 Task: Create a sub task Gather and Analyse Requirements for the task  Implement version control for better code management in the project TracePlan , assign it to team member softage.7@softage.net and update the status of the sub task to  Off Track , set the priority of the sub task to High.
Action: Mouse moved to (60, 288)
Screenshot: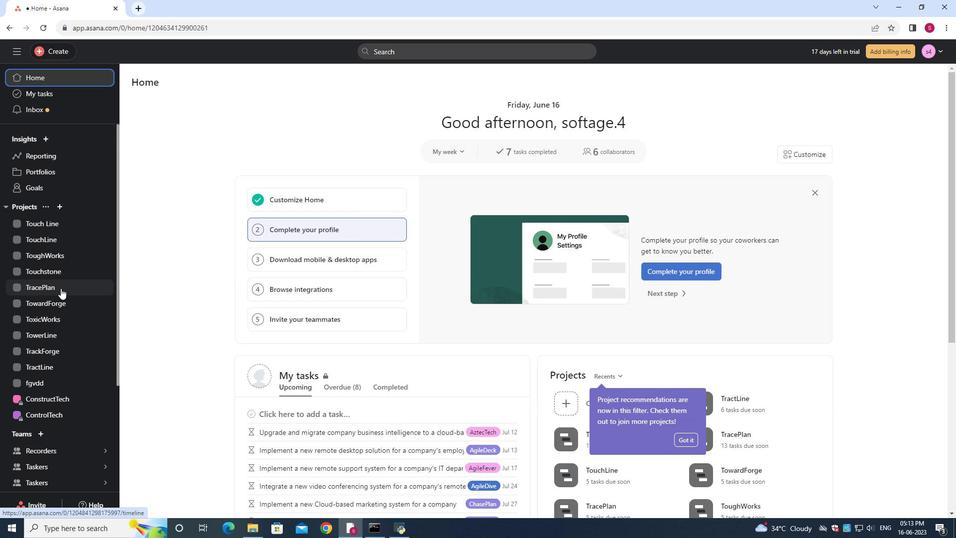 
Action: Mouse pressed left at (60, 288)
Screenshot: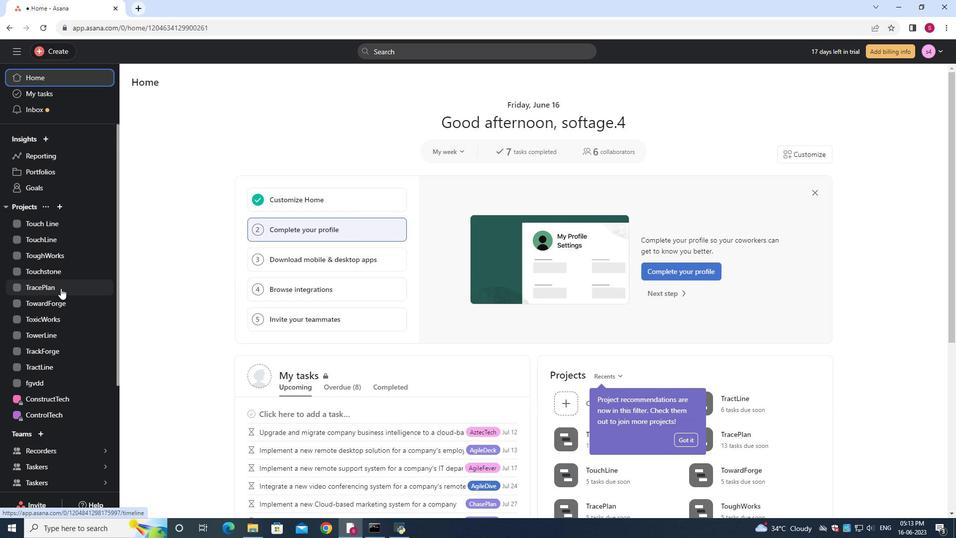 
Action: Mouse moved to (391, 225)
Screenshot: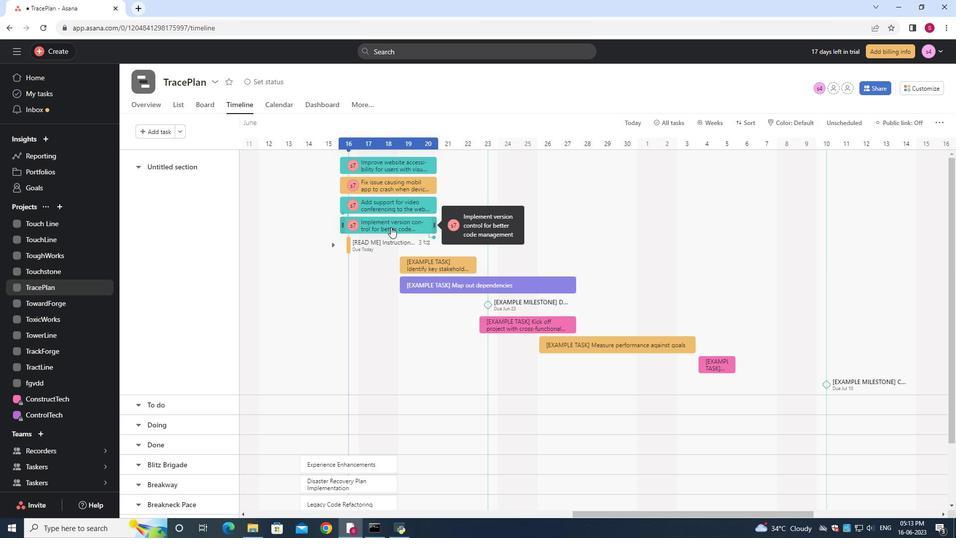 
Action: Mouse pressed left at (391, 225)
Screenshot: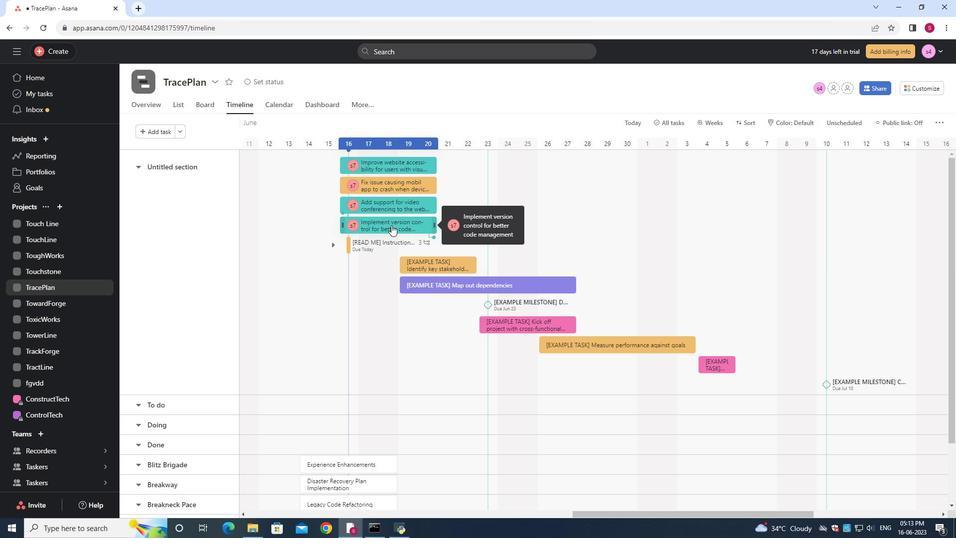 
Action: Mouse moved to (730, 307)
Screenshot: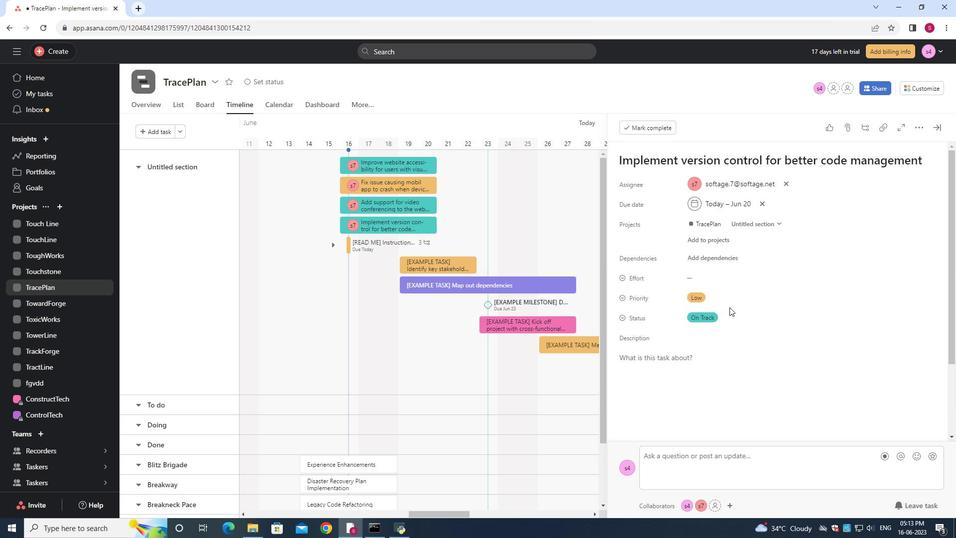 
Action: Mouse scrolled (730, 307) with delta (0, 0)
Screenshot: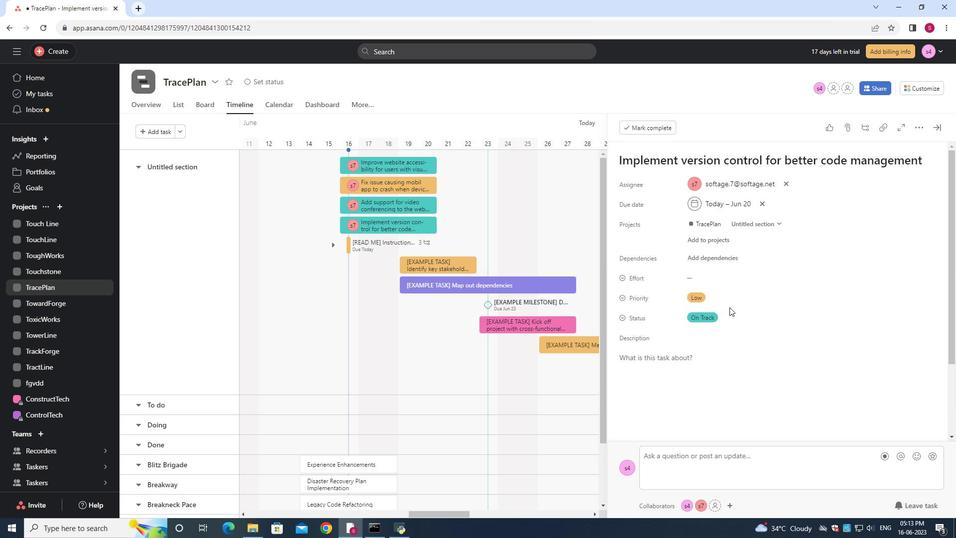 
Action: Mouse moved to (730, 309)
Screenshot: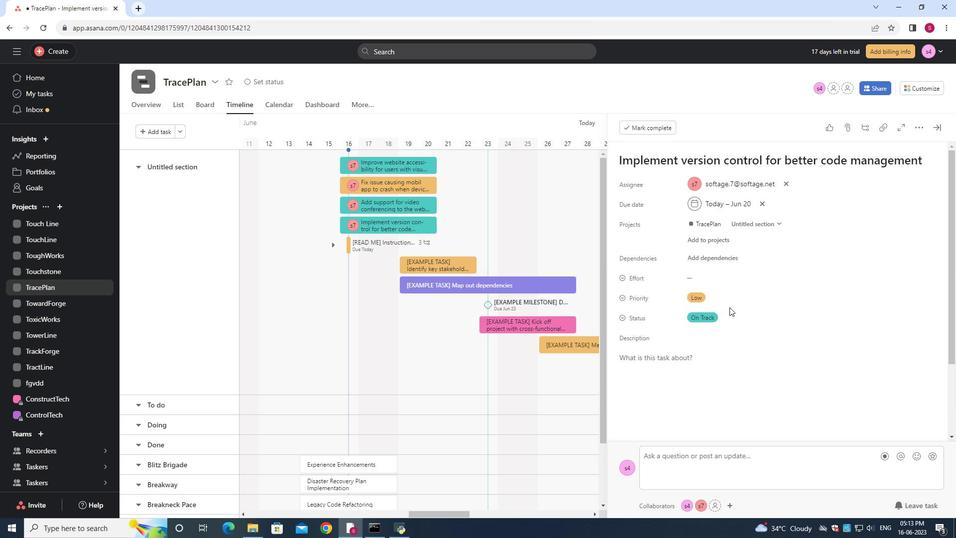 
Action: Mouse scrolled (730, 309) with delta (0, 0)
Screenshot: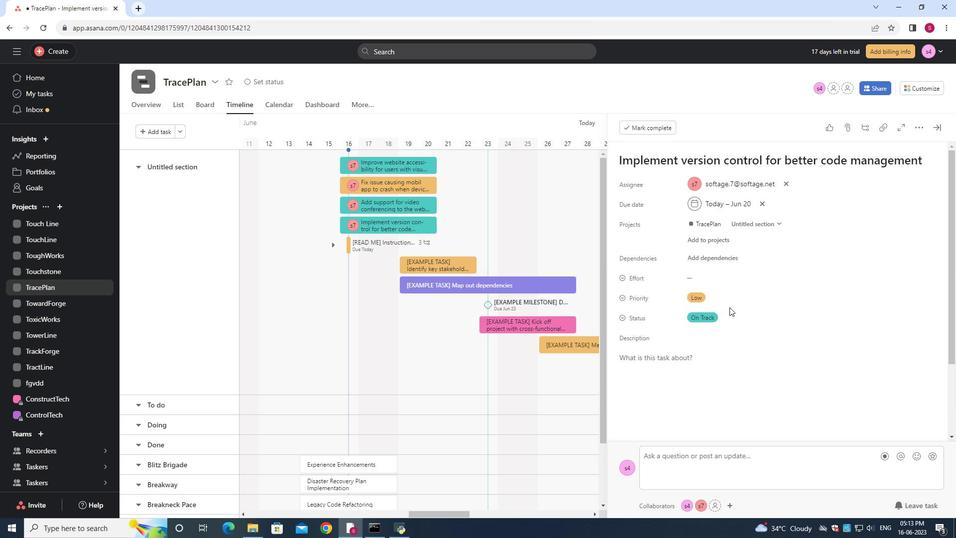 
Action: Mouse moved to (730, 311)
Screenshot: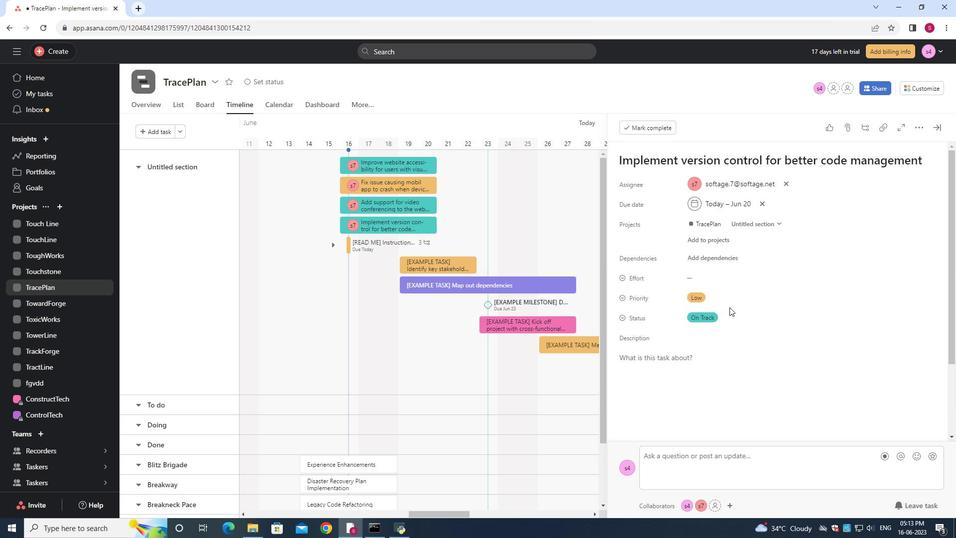 
Action: Mouse scrolled (730, 311) with delta (0, 0)
Screenshot: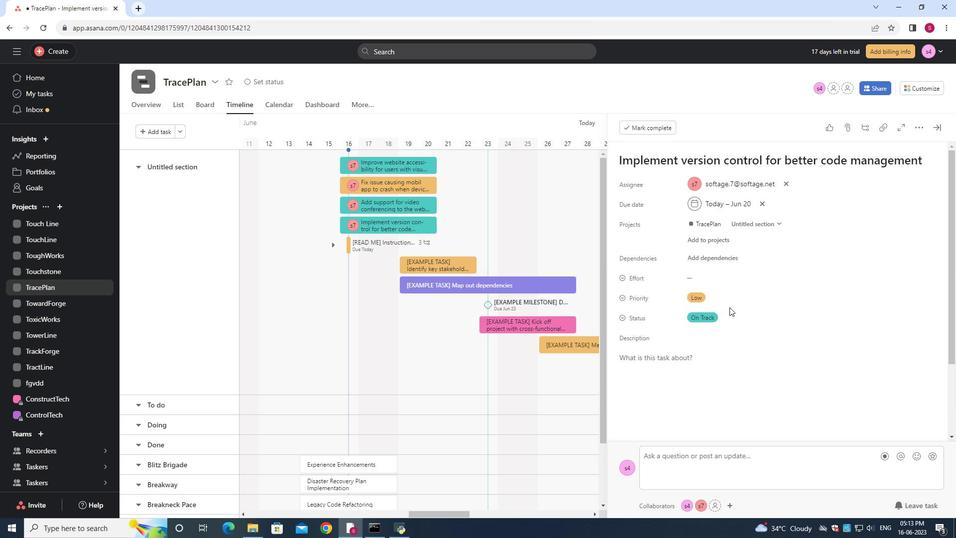 
Action: Mouse moved to (730, 312)
Screenshot: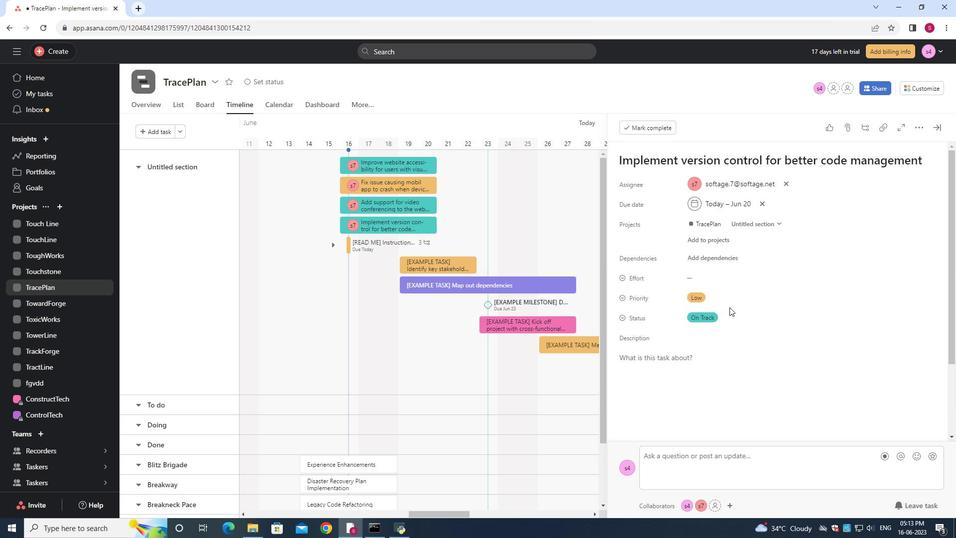 
Action: Mouse scrolled (730, 311) with delta (0, 0)
Screenshot: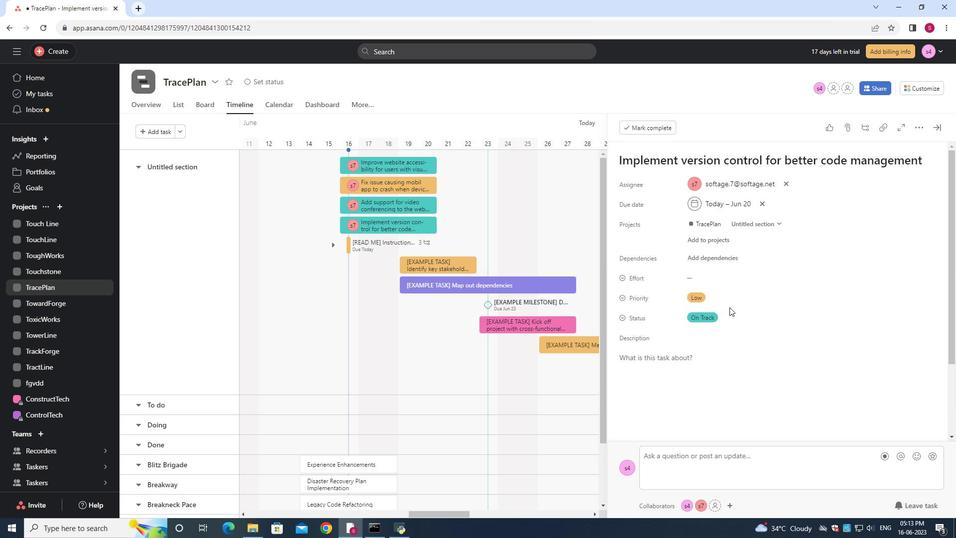 
Action: Mouse scrolled (730, 311) with delta (0, 0)
Screenshot: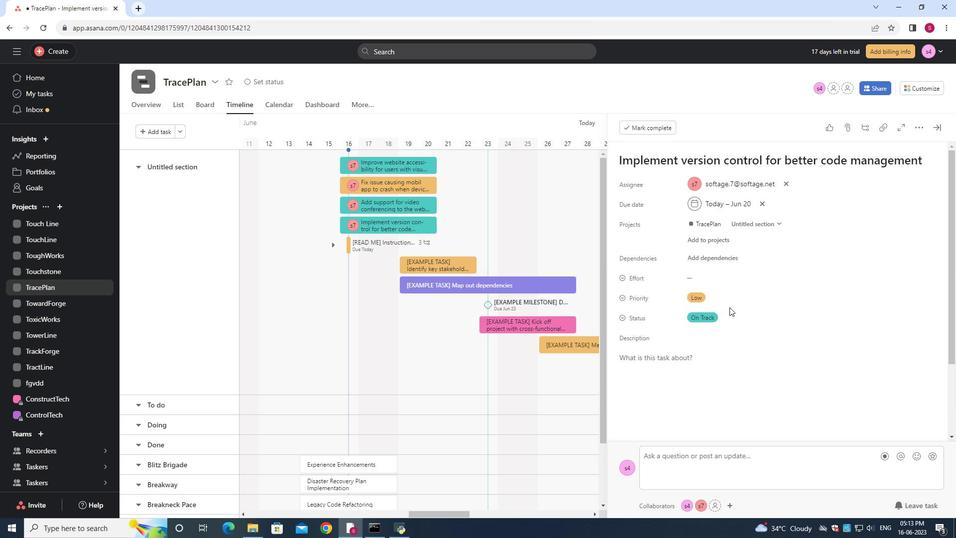 
Action: Mouse scrolled (730, 311) with delta (0, 0)
Screenshot: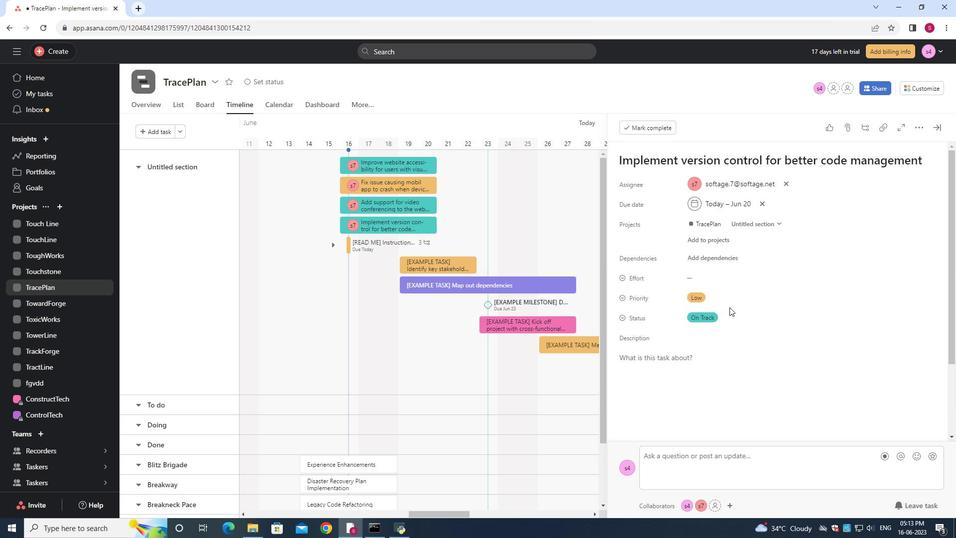 
Action: Mouse moved to (729, 278)
Screenshot: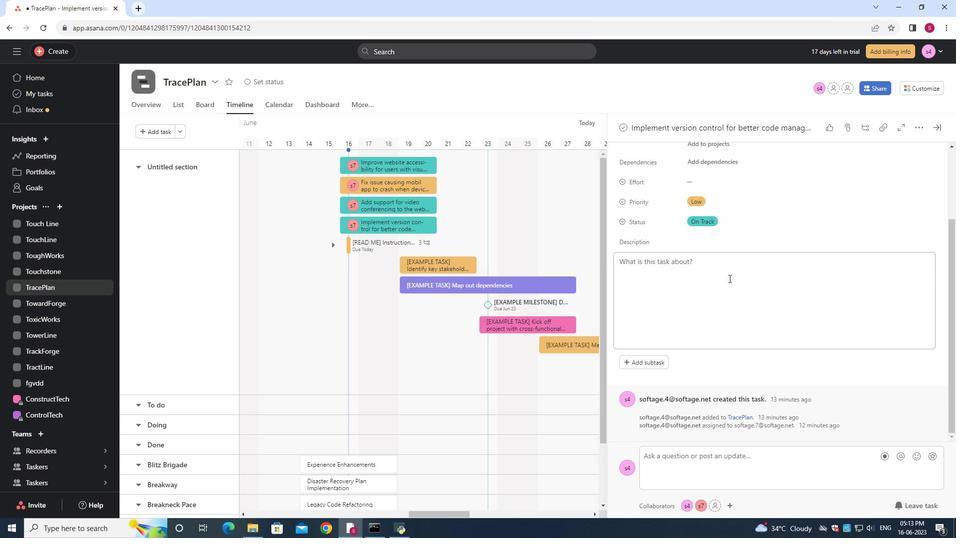 
Action: Mouse scrolled (729, 278) with delta (0, 0)
Screenshot: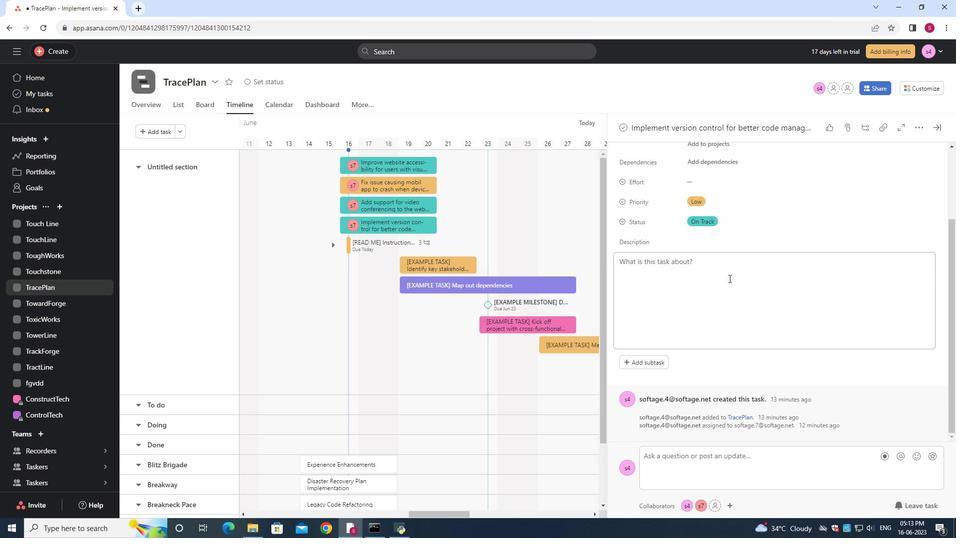 
Action: Mouse moved to (728, 288)
Screenshot: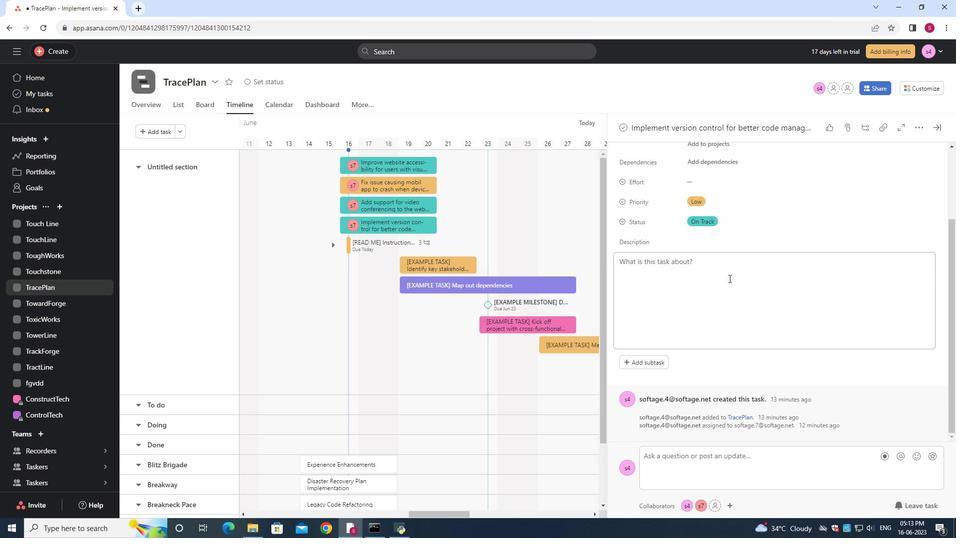 
Action: Mouse scrolled (729, 286) with delta (0, 0)
Screenshot: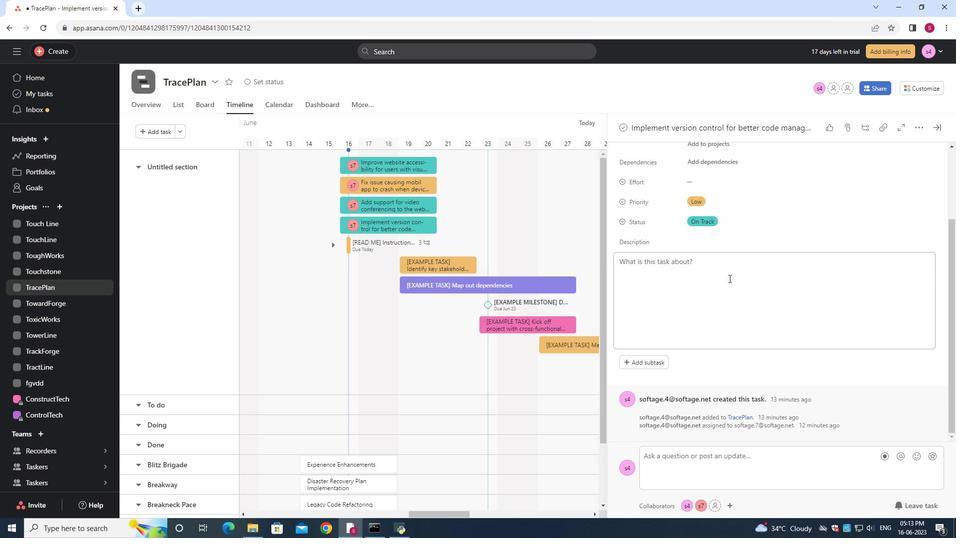 
Action: Mouse moved to (727, 291)
Screenshot: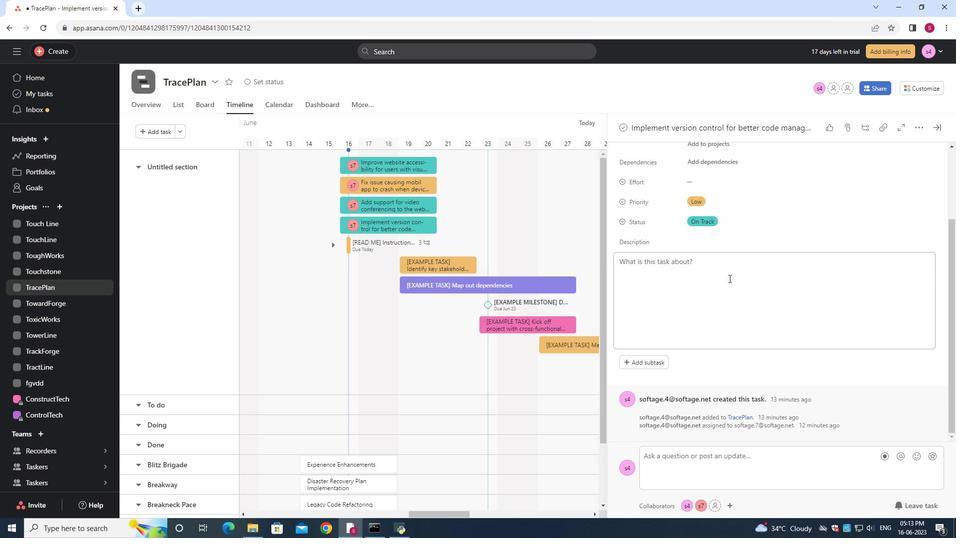 
Action: Mouse scrolled (727, 290) with delta (0, 0)
Screenshot: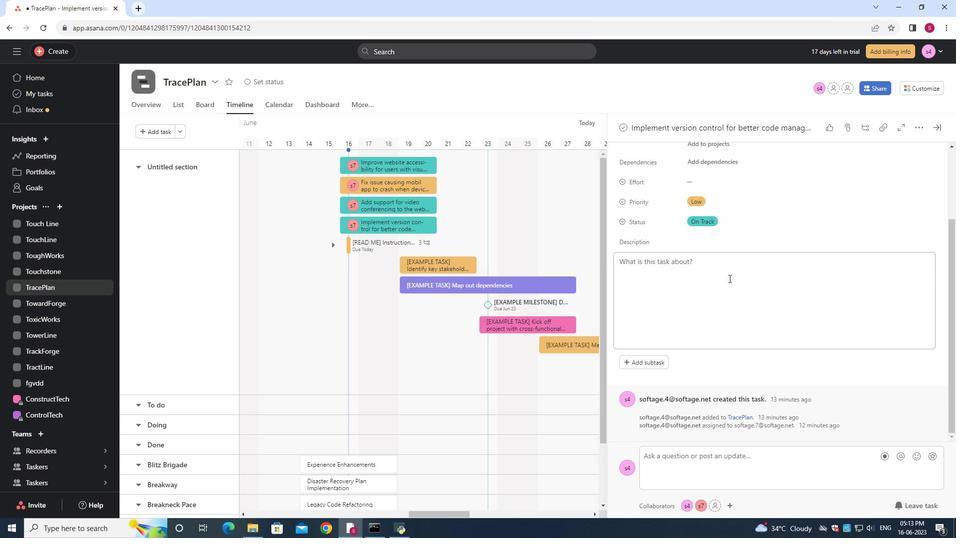 
Action: Mouse moved to (727, 291)
Screenshot: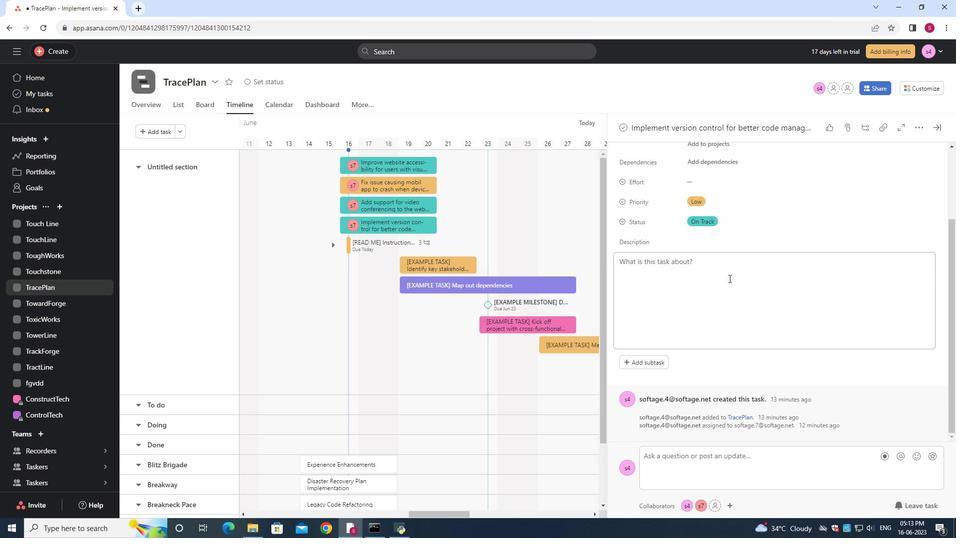 
Action: Mouse scrolled (727, 290) with delta (0, 0)
Screenshot: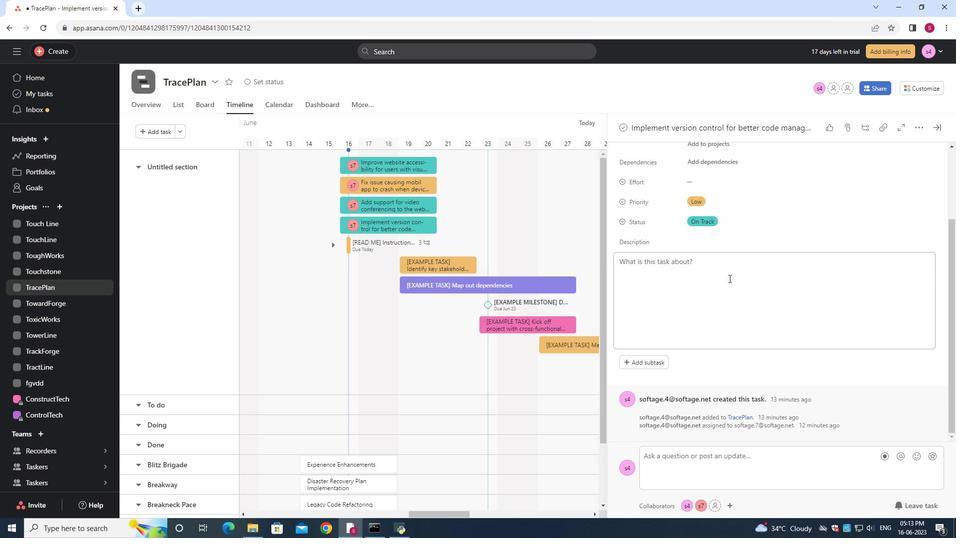 
Action: Mouse moved to (727, 291)
Screenshot: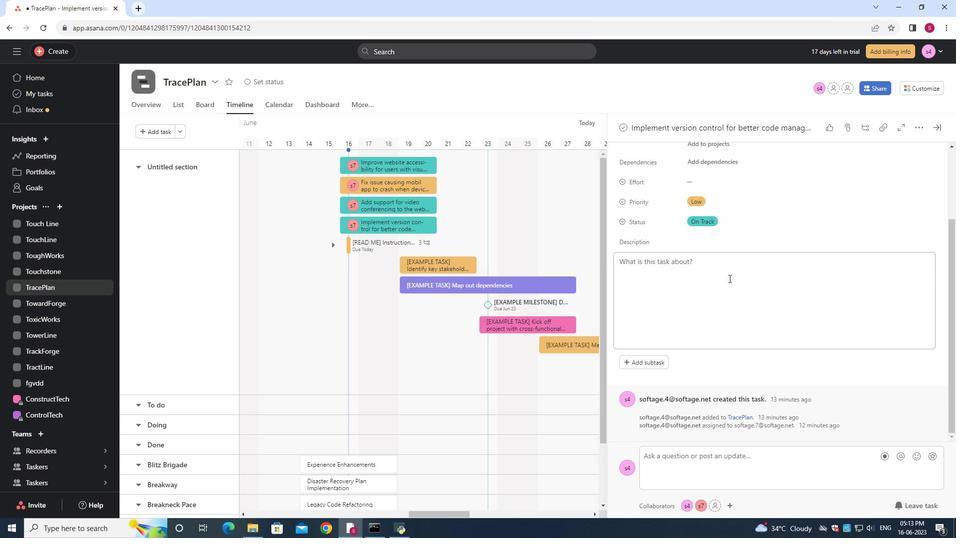 
Action: Mouse scrolled (727, 291) with delta (0, 0)
Screenshot: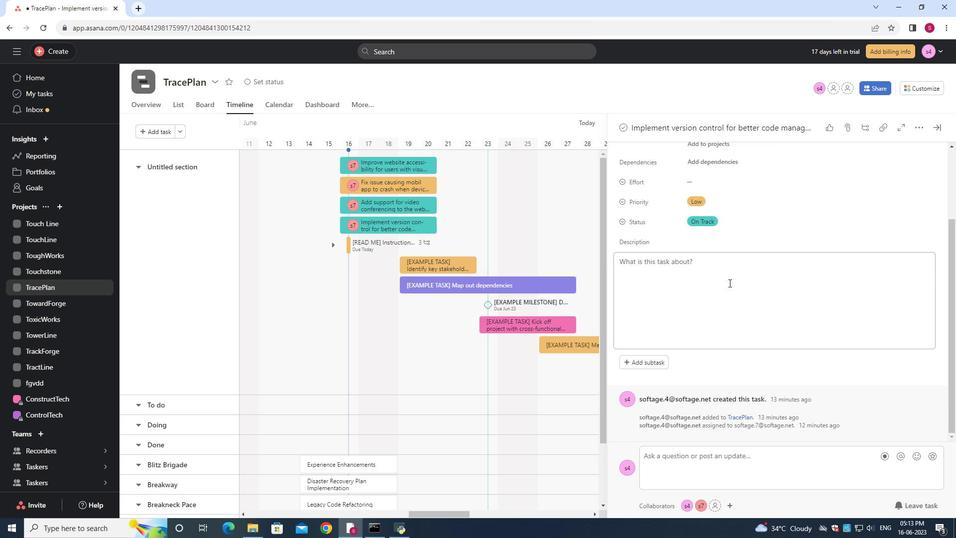 
Action: Mouse moved to (644, 361)
Screenshot: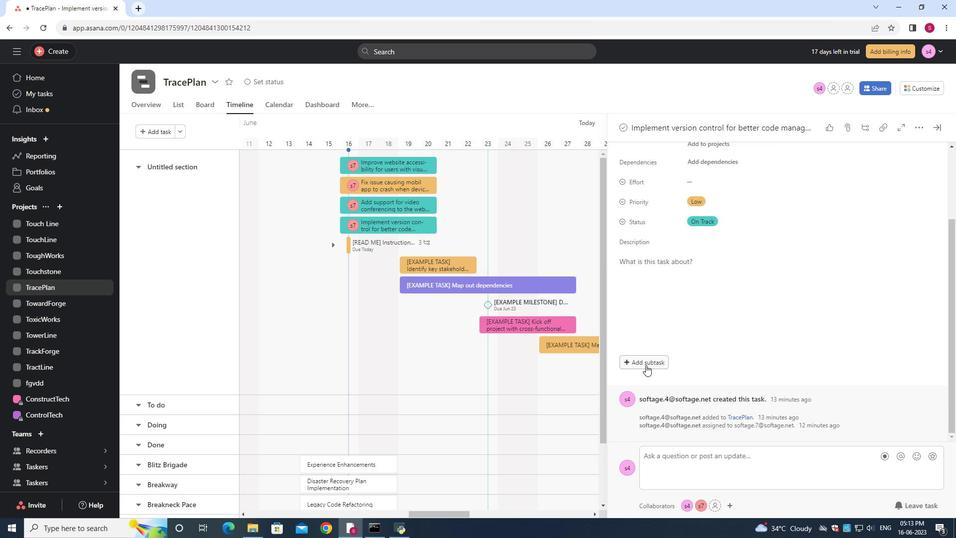 
Action: Mouse pressed left at (644, 361)
Screenshot: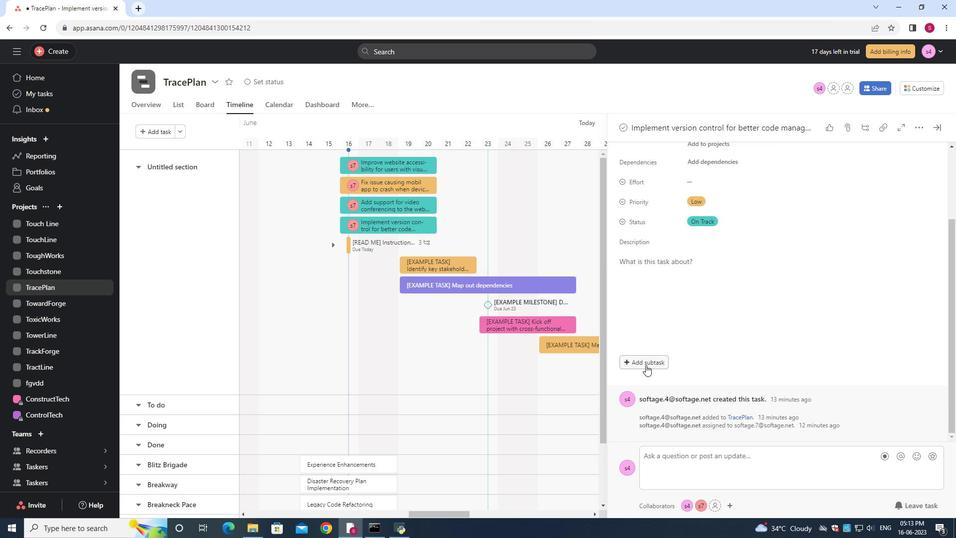 
Action: Mouse moved to (658, 319)
Screenshot: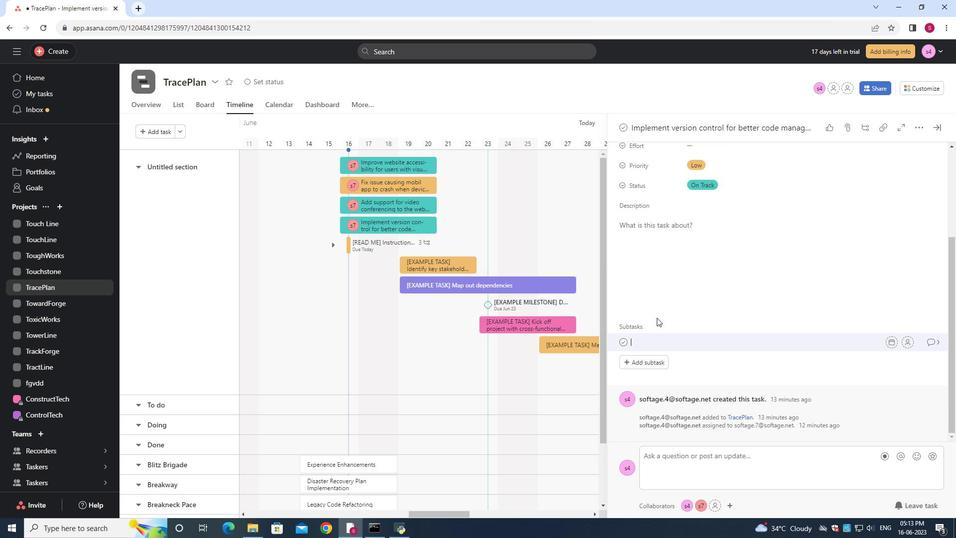 
Action: Key pressed <Key.shift><Key.shift><Key.shift><Key.shift><Key.shift><Key.shift><Key.shift><Key.shift><Key.shift><Key.shift><Key.shift><Key.shift><Key.shift><Key.shift><Key.shift><Key.shift><Key.shift><Key.shift><Key.shift><Key.shift><Key.shift><Key.shift><Key.shift><Key.shift><Key.shift><Key.shift><Key.shift><Key.shift><Key.shift><Key.shift><Key.shift><Key.shift><Key.shift><Key.shift><Key.shift><Key.shift><Key.shift><Key.shift><Key.shift><Key.shift>Gather<Key.space>and<Key.space><Key.shift><Key.shift><Key.shift><Key.shift><Key.shift><Key.shift><Key.shift>Alal<Key.backspace><Key.backspace><Key.backspace>nalyse<Key.space><Key.shift><Key.shift><Key.shift><Key.shift><Key.shift>Requirements
Screenshot: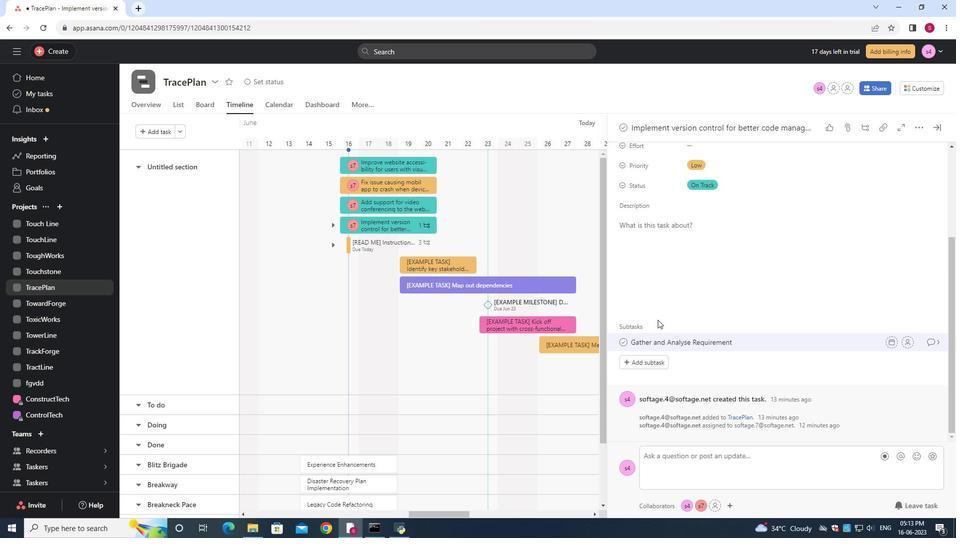
Action: Mouse moved to (910, 342)
Screenshot: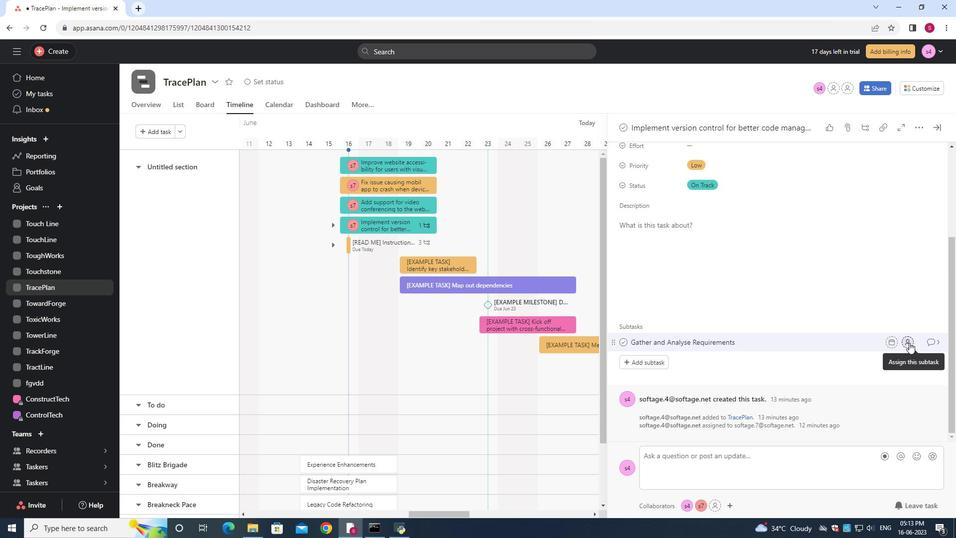 
Action: Mouse pressed left at (910, 342)
Screenshot: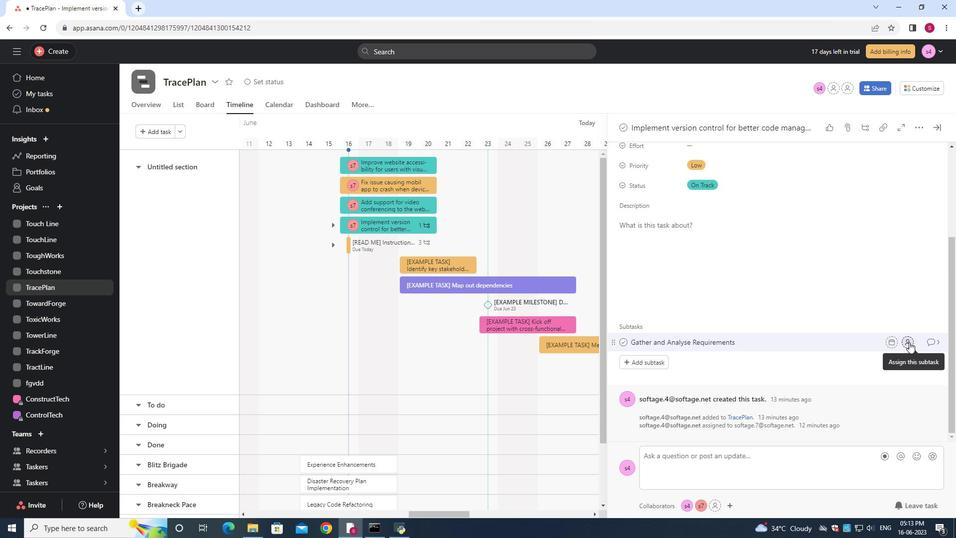 
Action: Mouse moved to (771, 386)
Screenshot: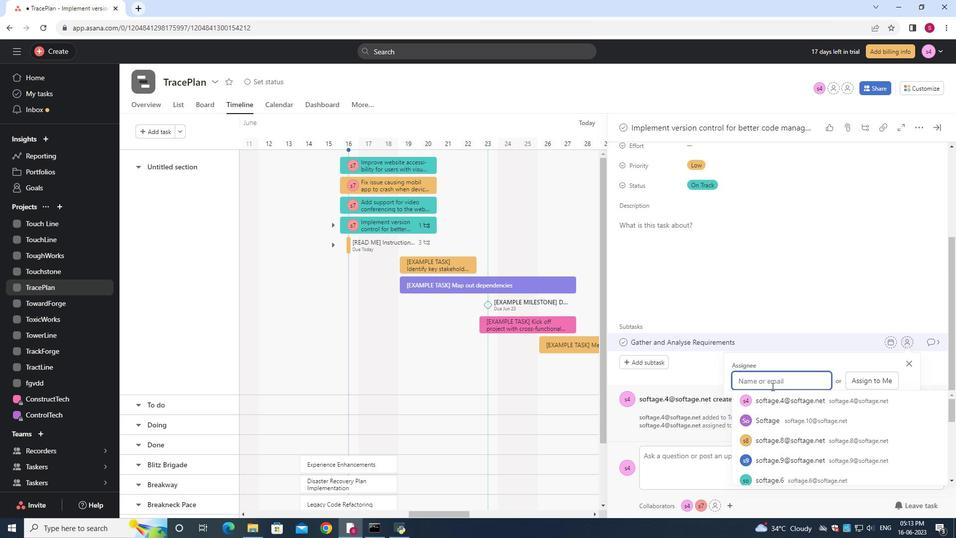 
Action: Key pressed softage.7<Key.shift>@softage.net
Screenshot: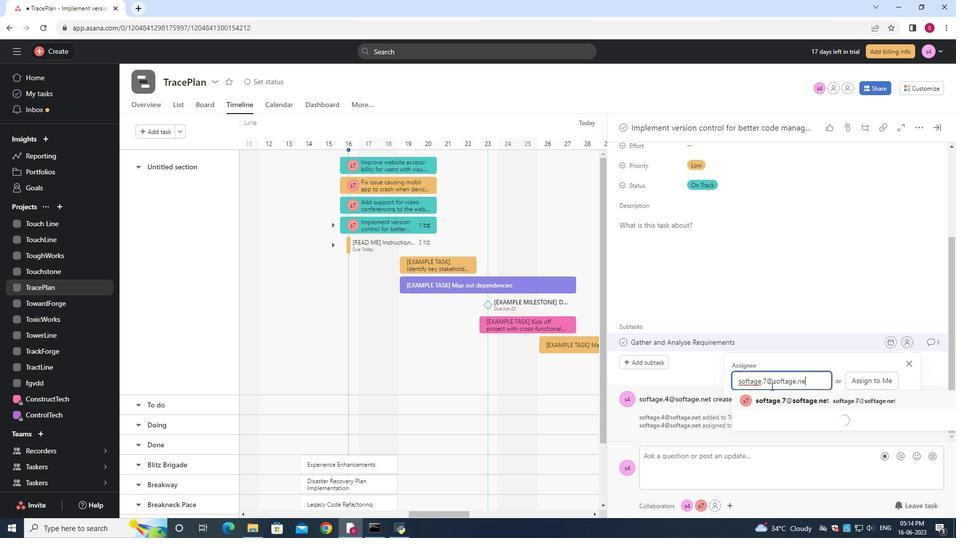 
Action: Mouse moved to (789, 404)
Screenshot: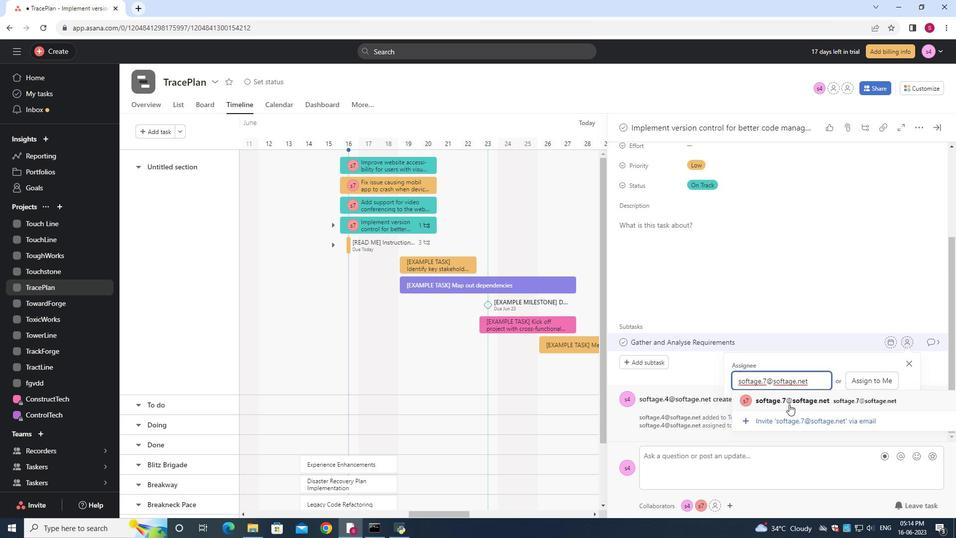 
Action: Mouse pressed left at (789, 404)
Screenshot: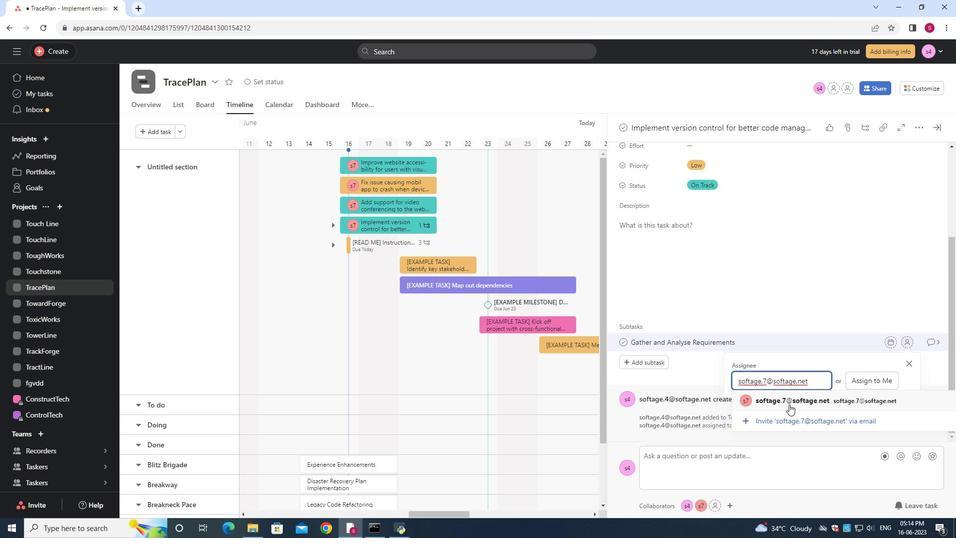 
Action: Mouse moved to (842, 401)
Screenshot: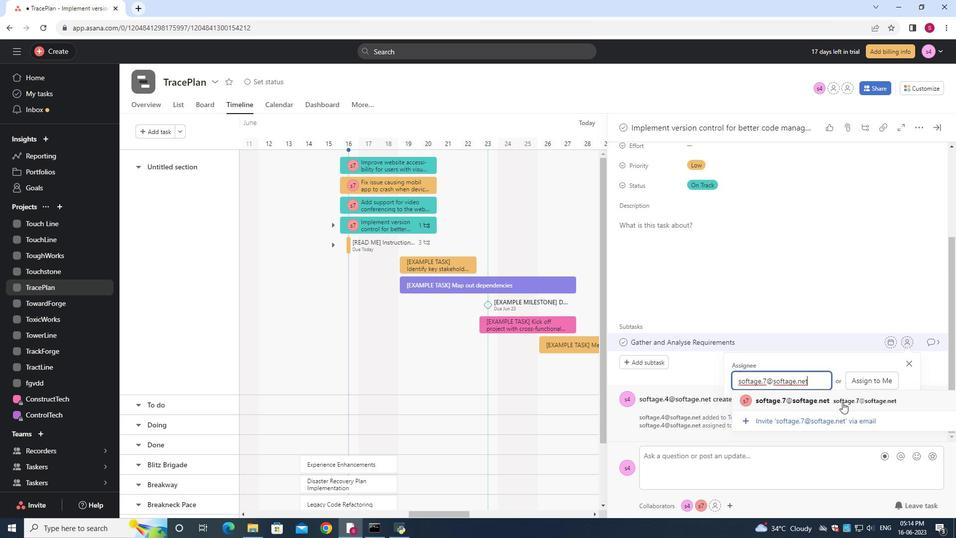 
Action: Mouse pressed left at (842, 401)
Screenshot: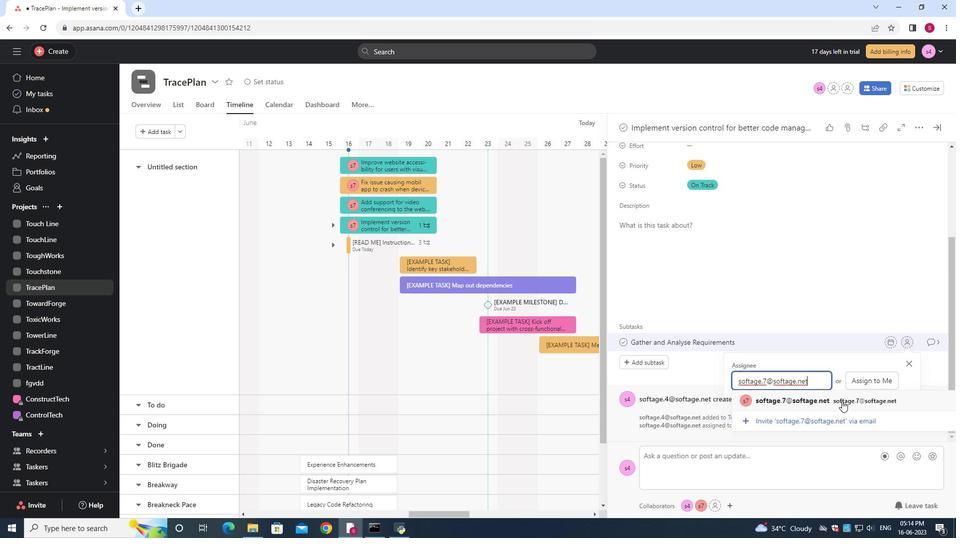 
Action: Mouse moved to (939, 343)
Screenshot: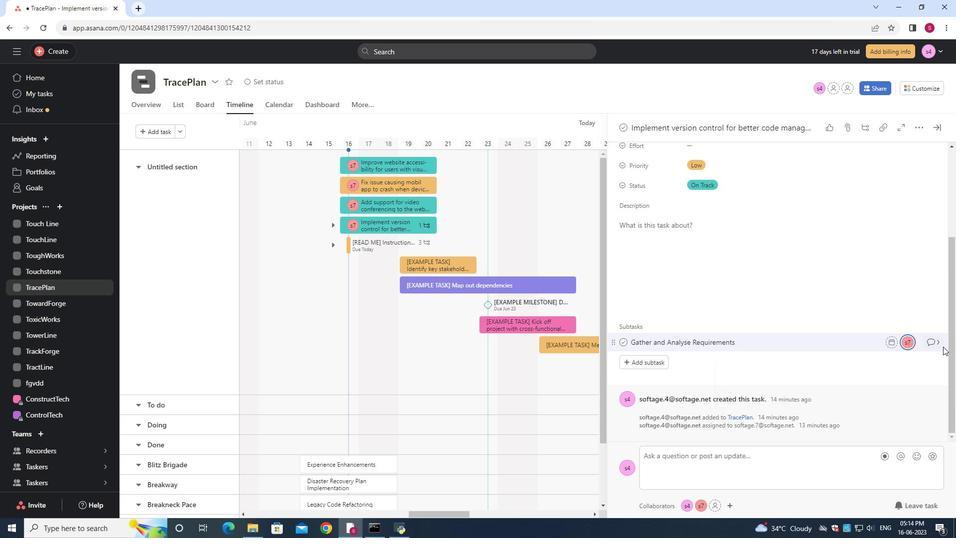
Action: Mouse pressed left at (939, 343)
Screenshot: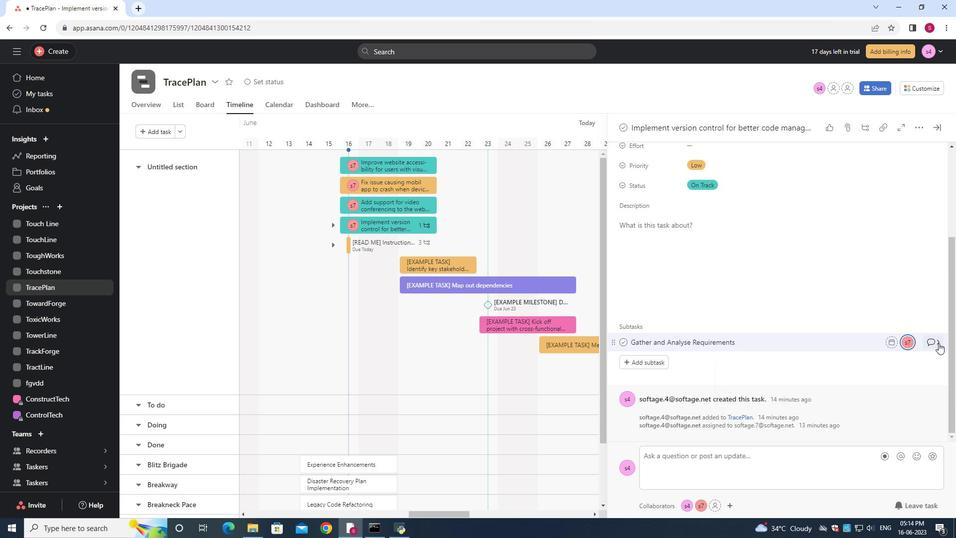 
Action: Mouse moved to (648, 265)
Screenshot: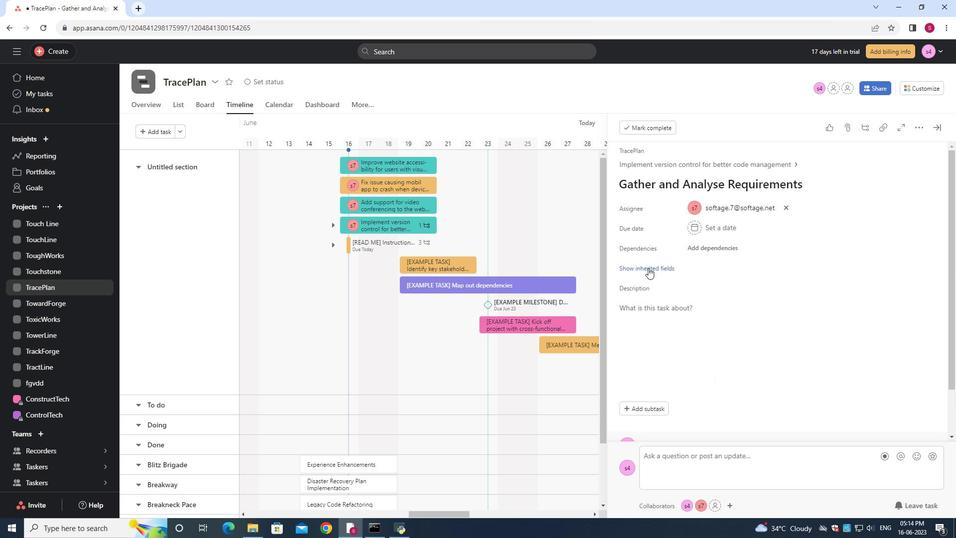 
Action: Mouse pressed left at (648, 265)
Screenshot: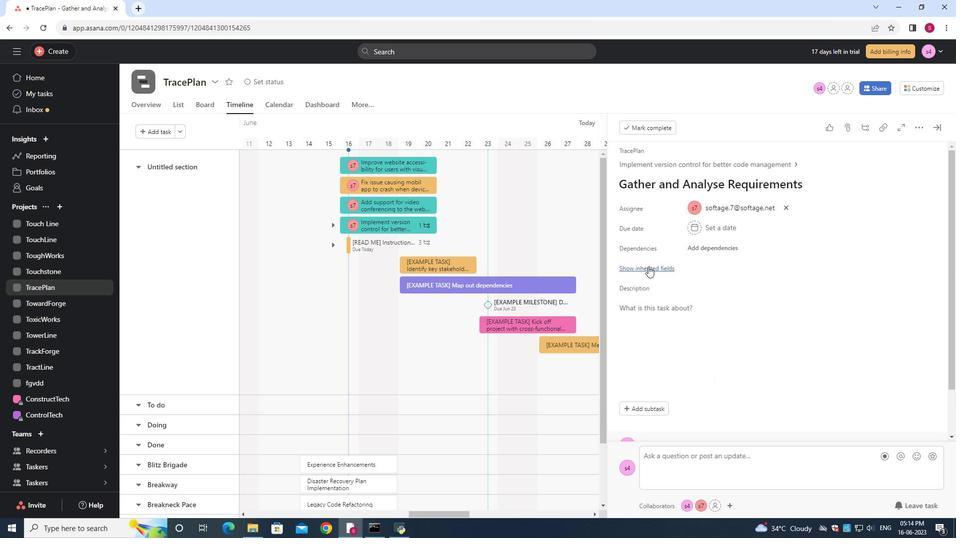 
Action: Mouse moved to (689, 327)
Screenshot: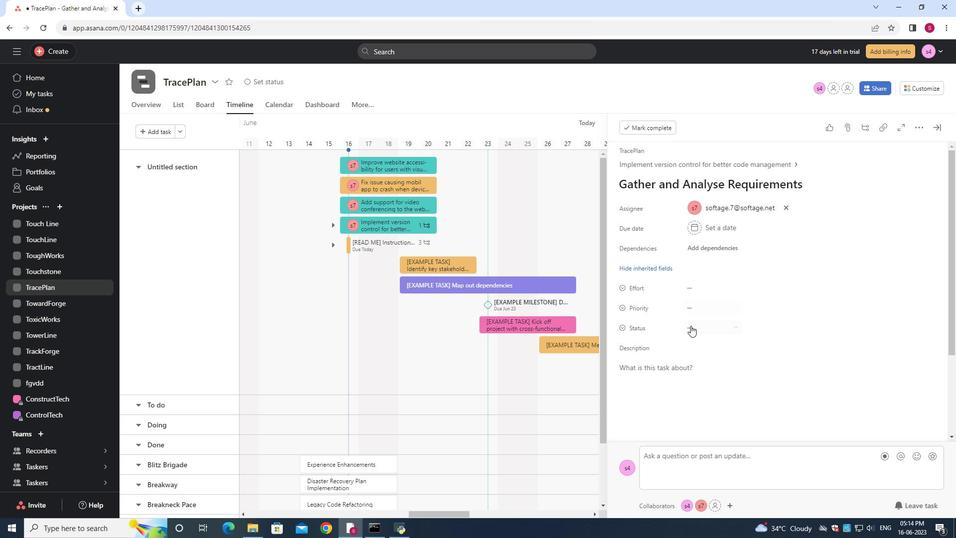 
Action: Mouse pressed left at (689, 327)
Screenshot: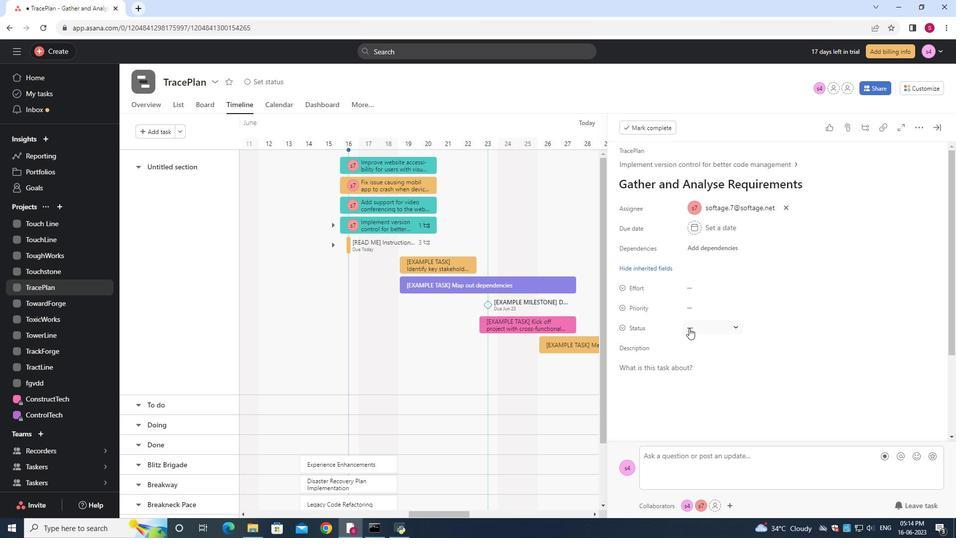 
Action: Mouse moved to (728, 396)
Screenshot: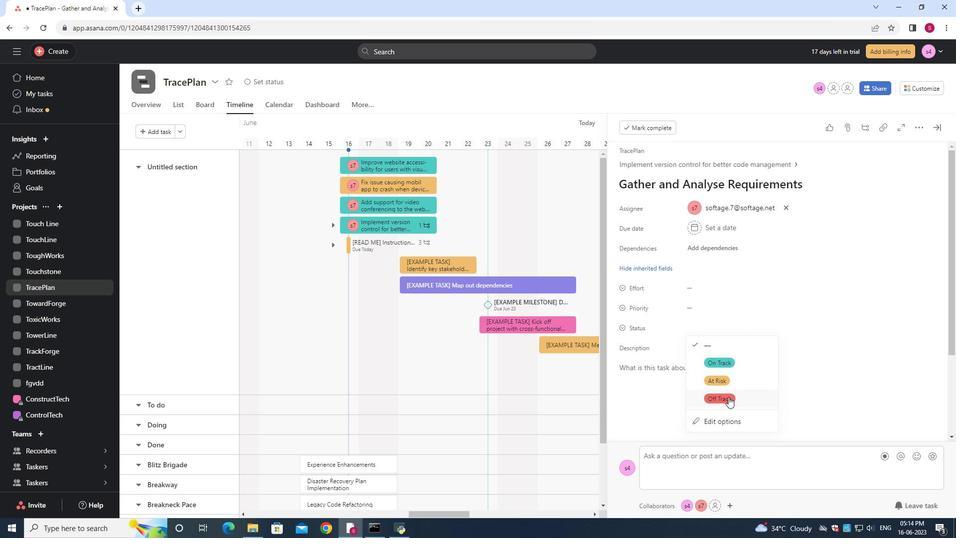 
Action: Mouse pressed left at (728, 396)
Screenshot: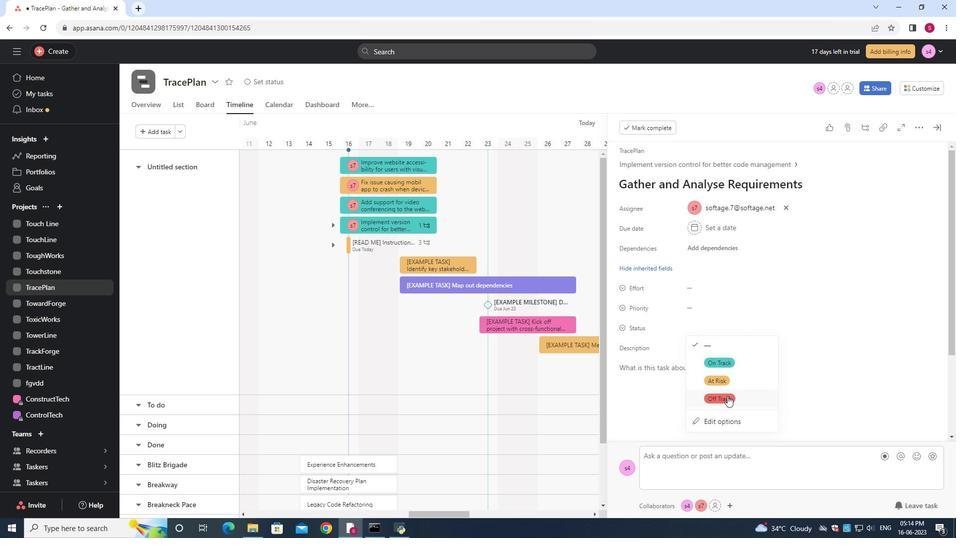 
Action: Mouse moved to (699, 305)
Screenshot: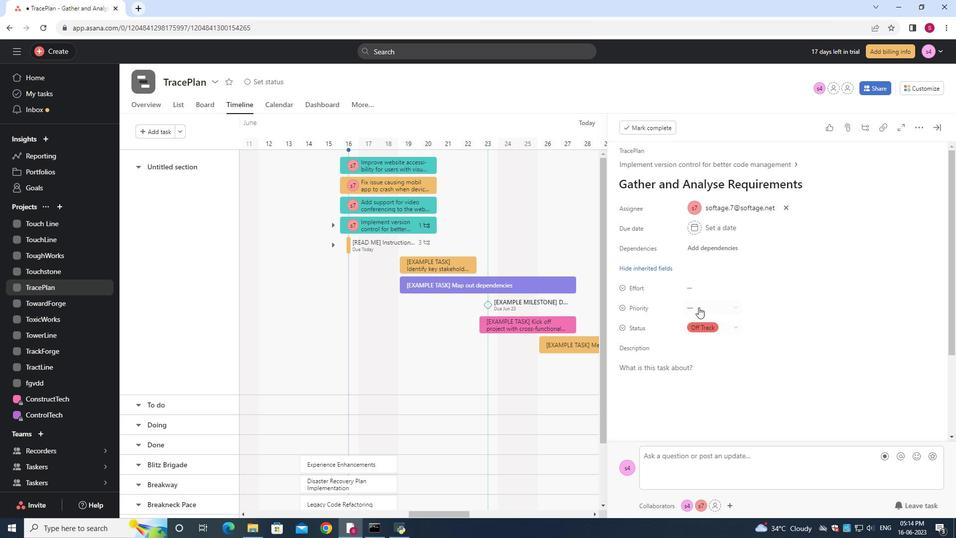 
Action: Mouse pressed left at (699, 305)
Screenshot: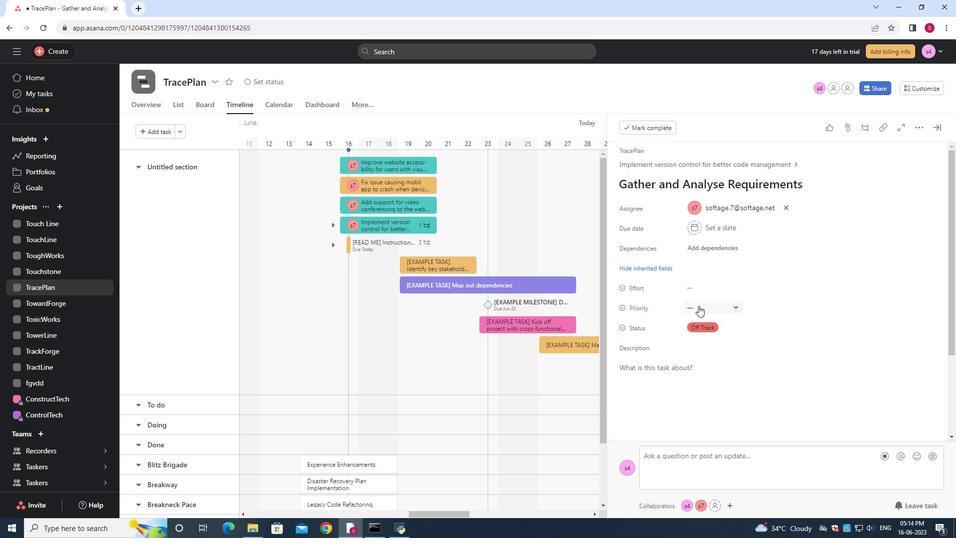 
Action: Mouse moved to (726, 338)
Screenshot: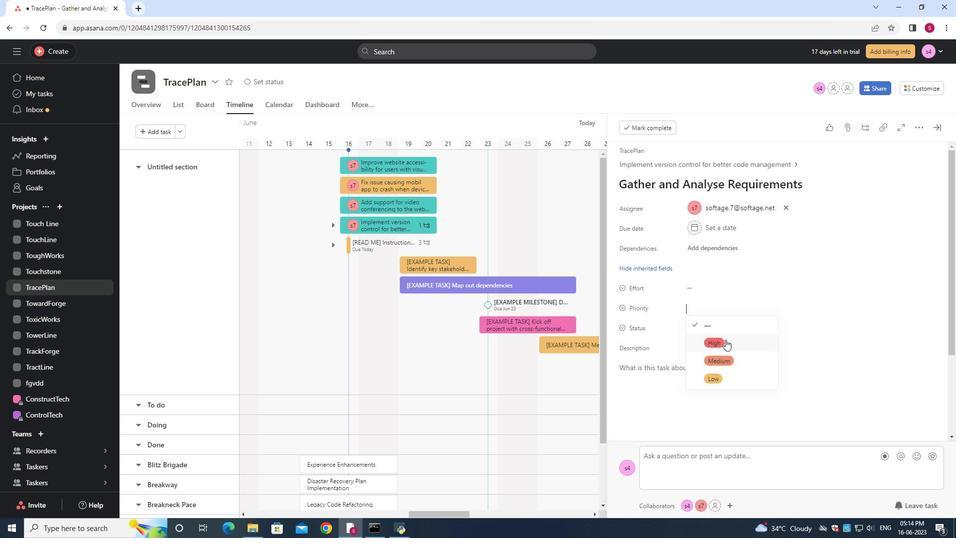 
Action: Mouse pressed left at (726, 338)
Screenshot: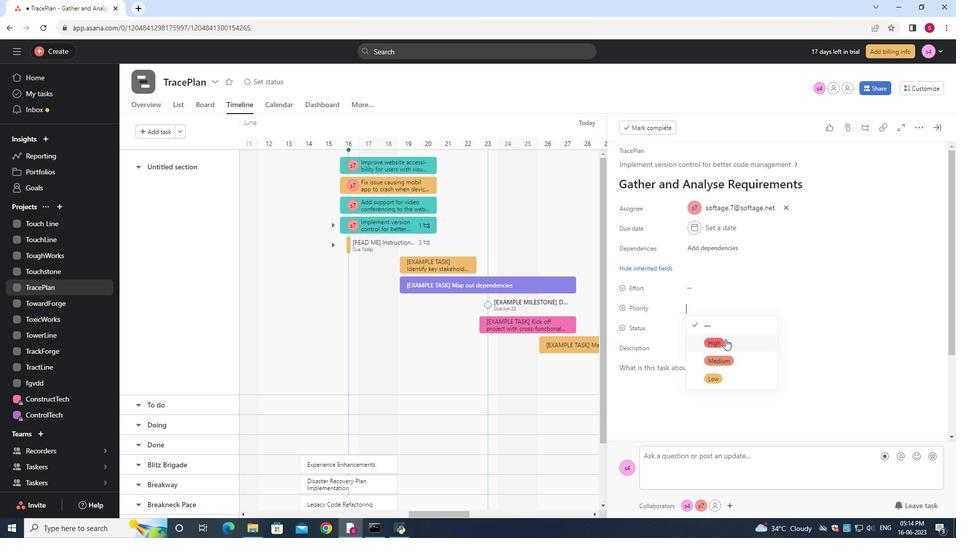 
Action: Mouse moved to (746, 325)
Screenshot: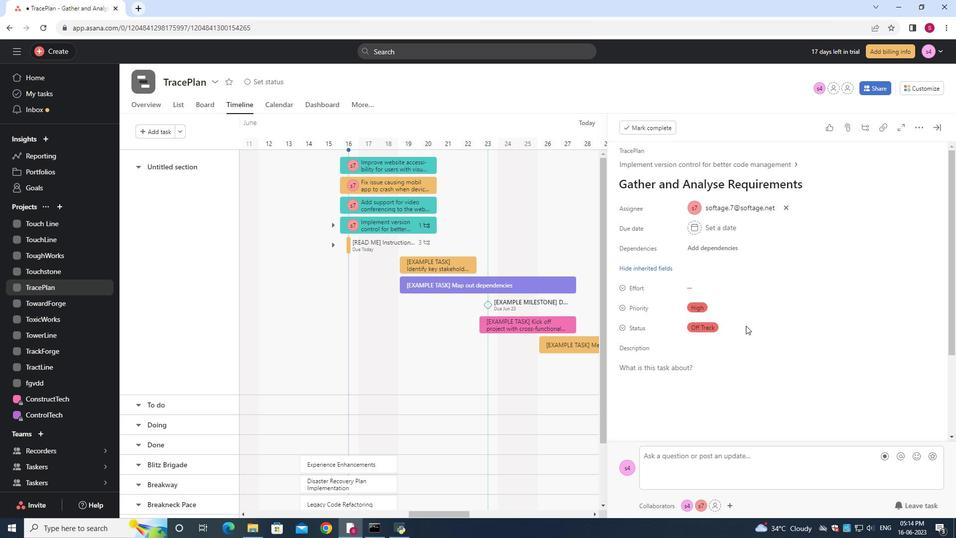 
